Task: For heading Arial with bold.  font size for heading22,  'Change the font style of data to'Arial Narrow.  and font size to 14,  Change the alignment of both headline & data to Align middle.  In the sheet  FinProjections templates
Action: Mouse moved to (887, 117)
Screenshot: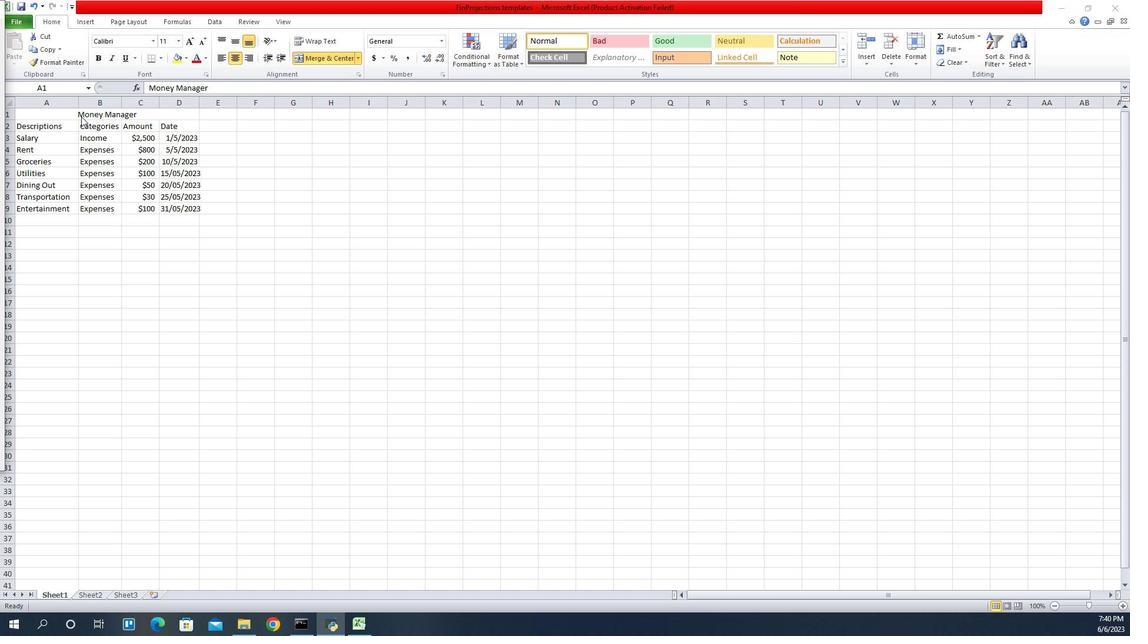 
Action: Mouse pressed left at (887, 117)
Screenshot: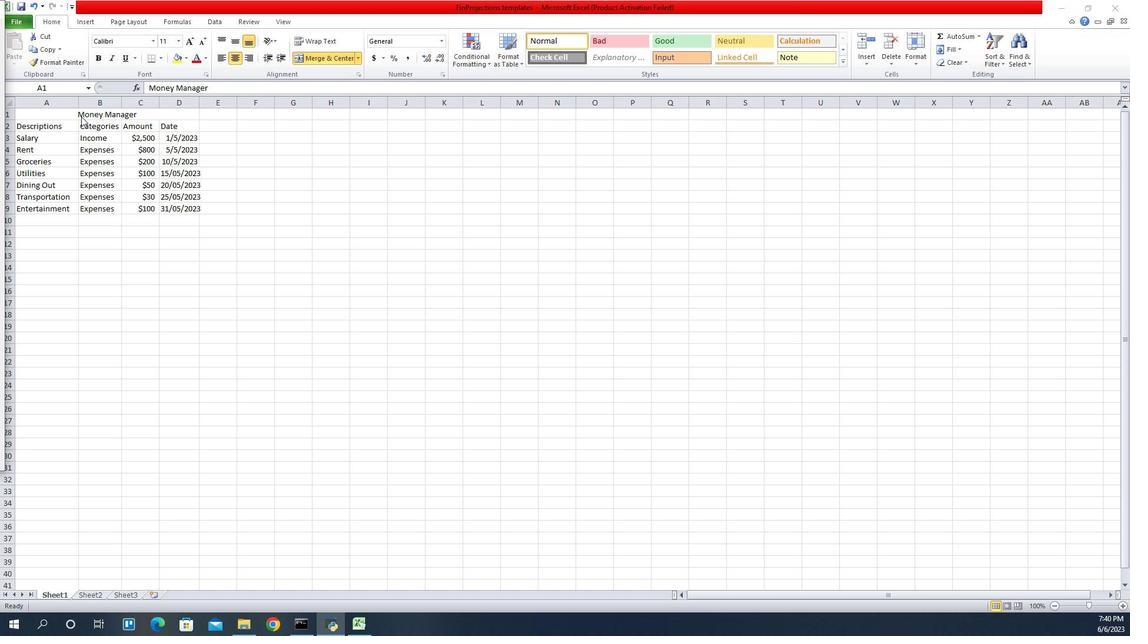 
Action: Mouse moved to (958, 45)
Screenshot: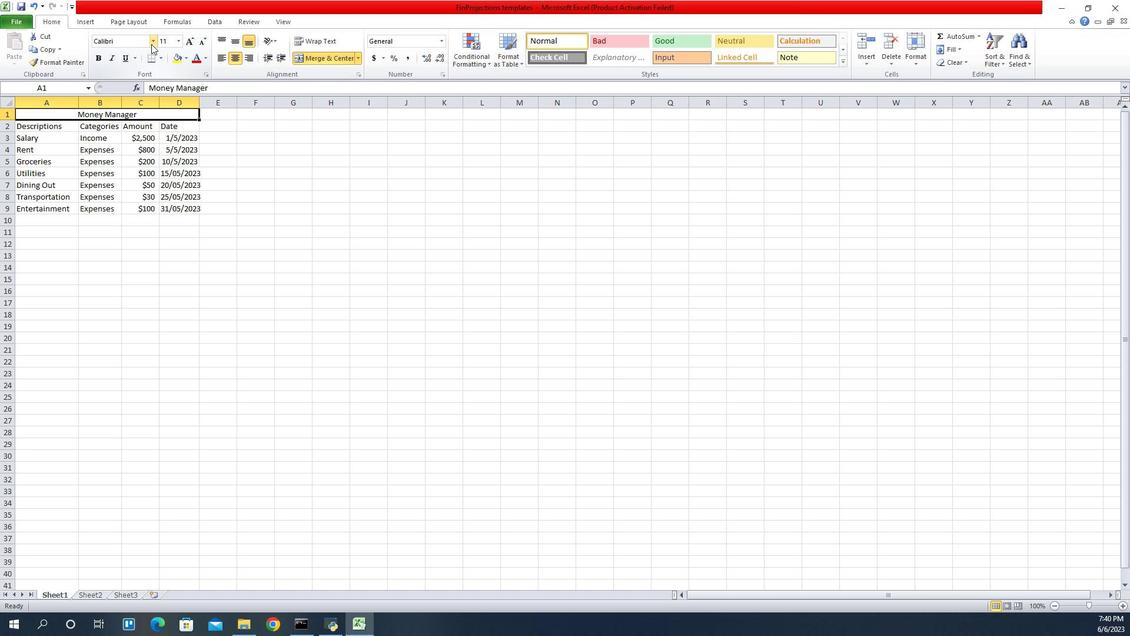 
Action: Mouse pressed left at (958, 45)
Screenshot: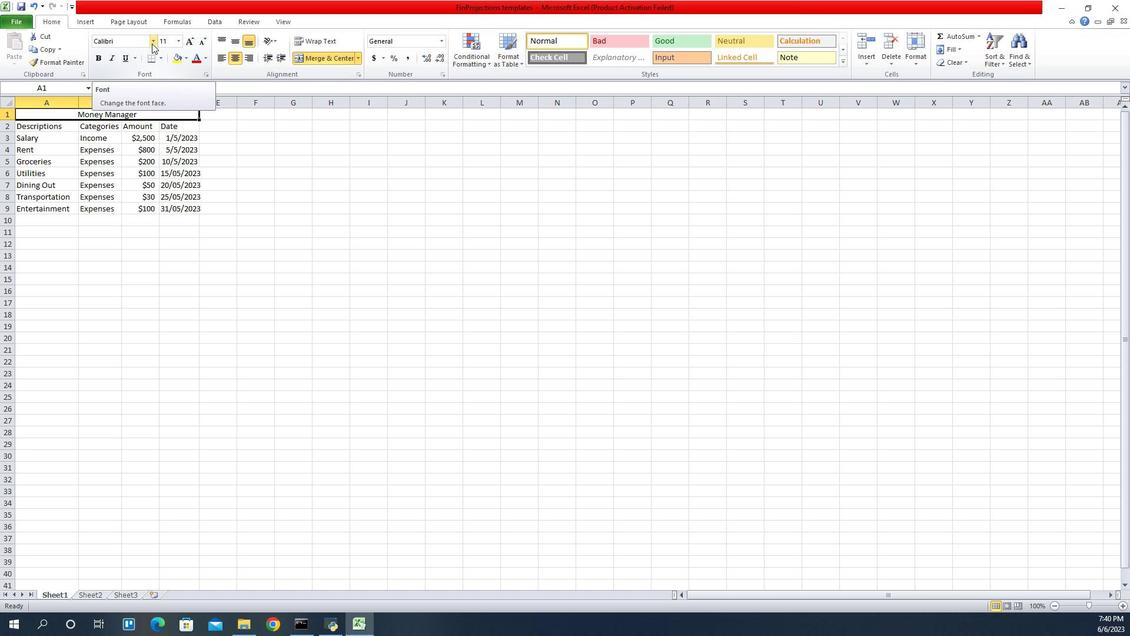 
Action: Mouse moved to (933, 137)
Screenshot: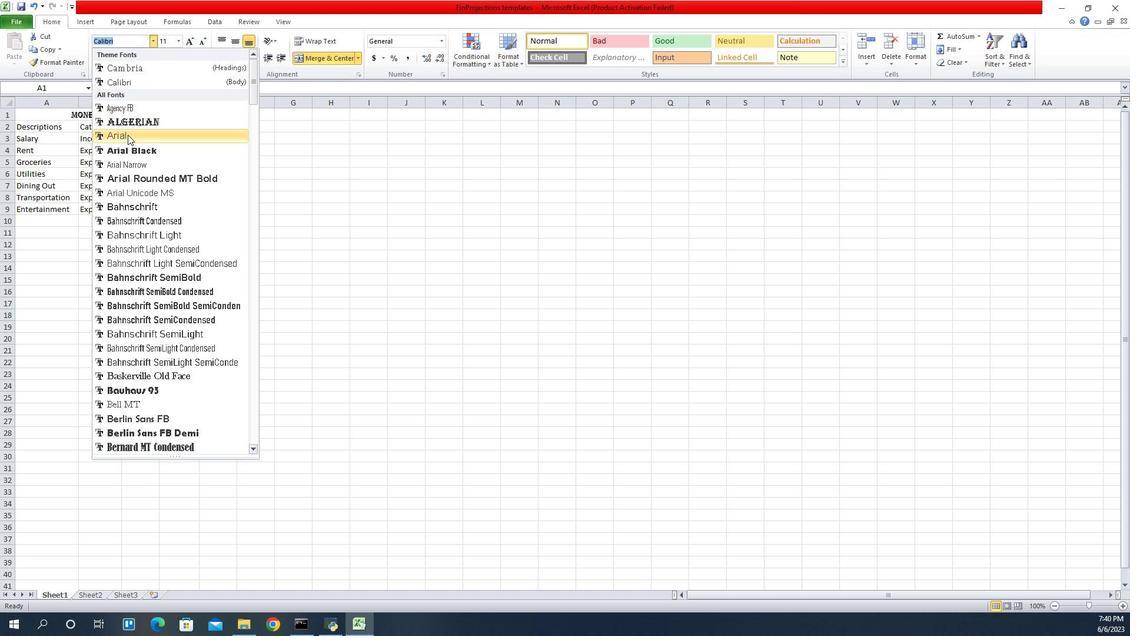 
Action: Mouse pressed left at (933, 137)
Screenshot: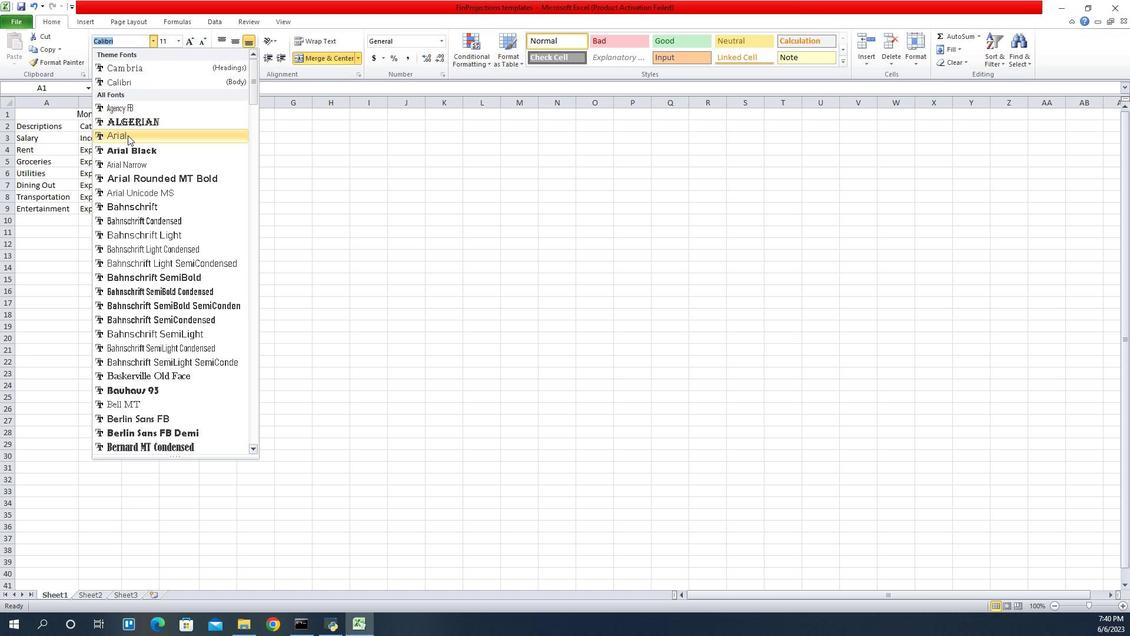 
Action: Mouse moved to (901, 55)
Screenshot: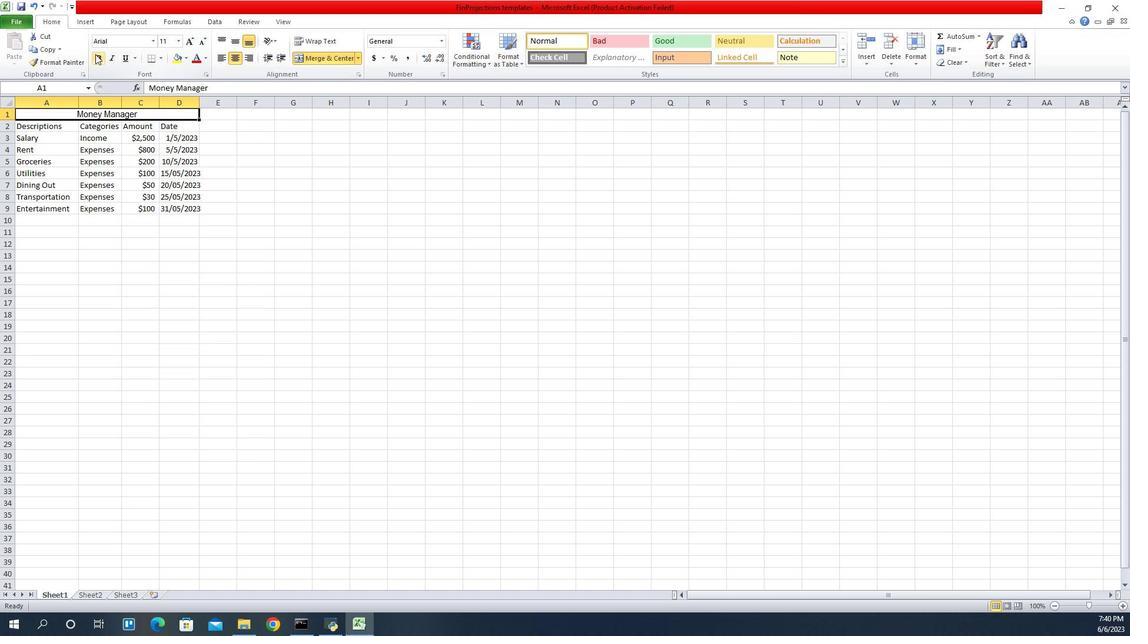 
Action: Mouse pressed left at (901, 55)
Screenshot: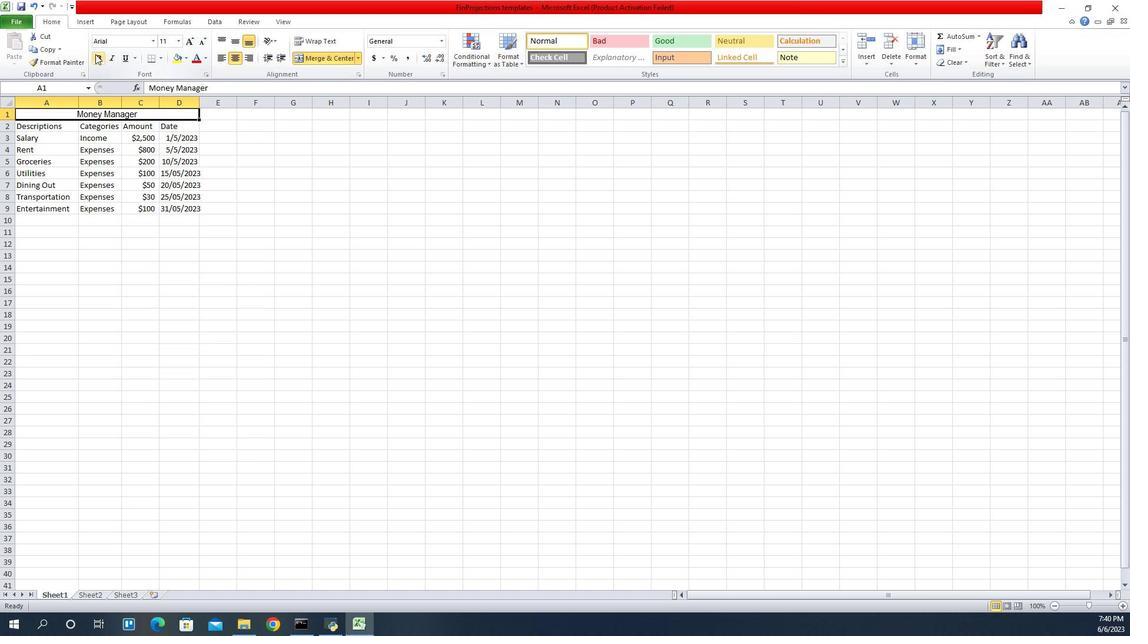 
Action: Mouse moved to (985, 44)
Screenshot: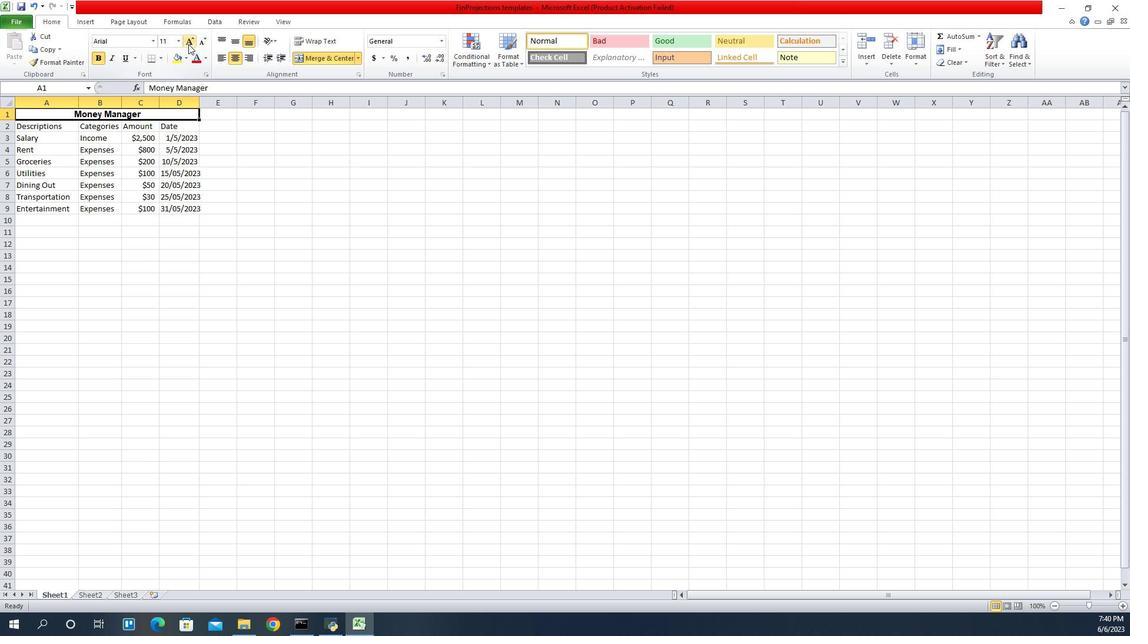 
Action: Mouse pressed left at (985, 44)
Screenshot: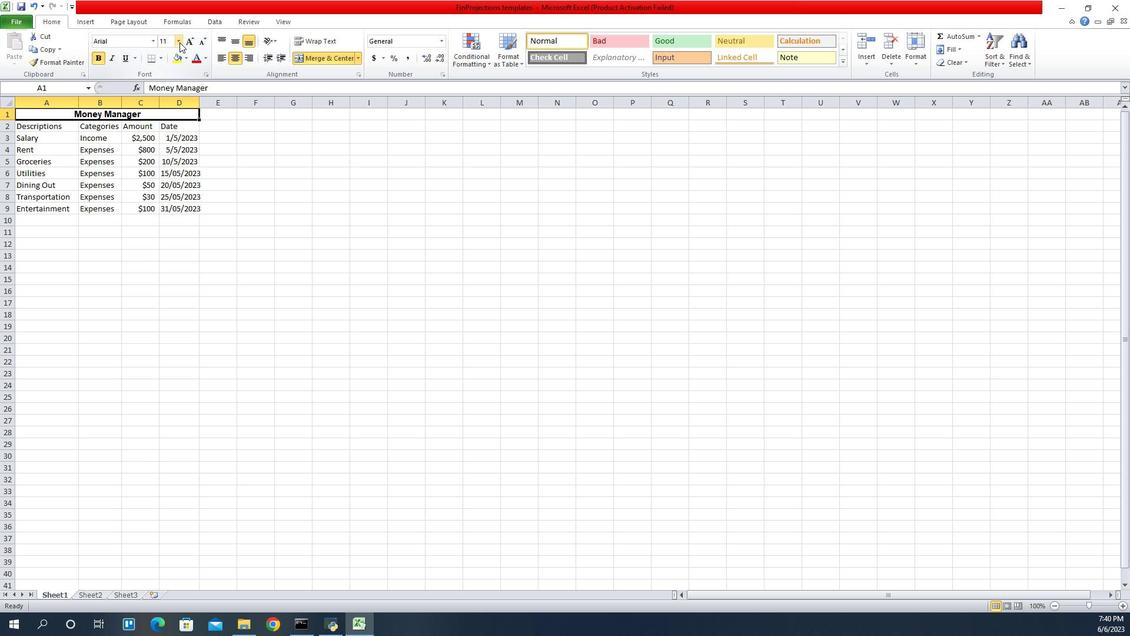 
Action: Mouse moved to (970, 147)
Screenshot: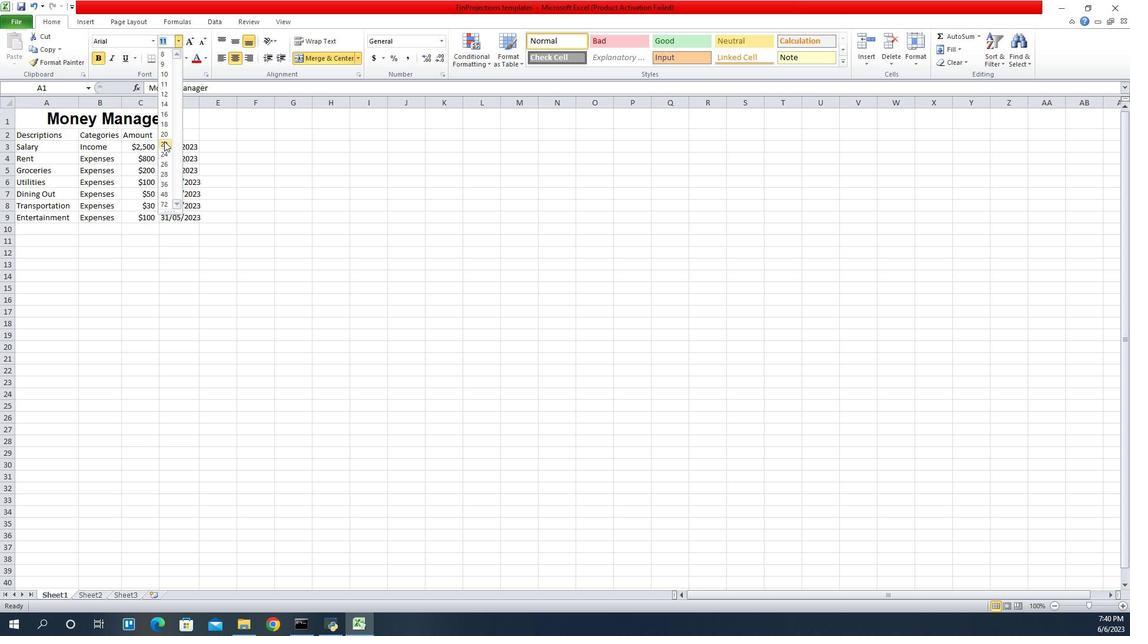 
Action: Mouse pressed left at (970, 147)
Screenshot: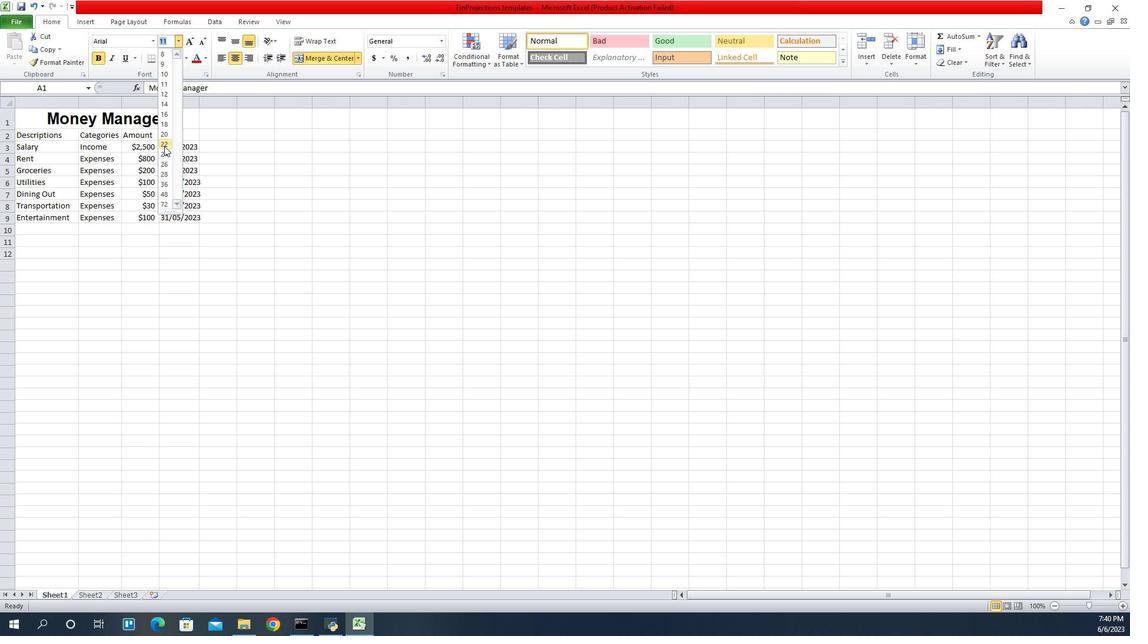 
Action: Mouse moved to (838, 137)
Screenshot: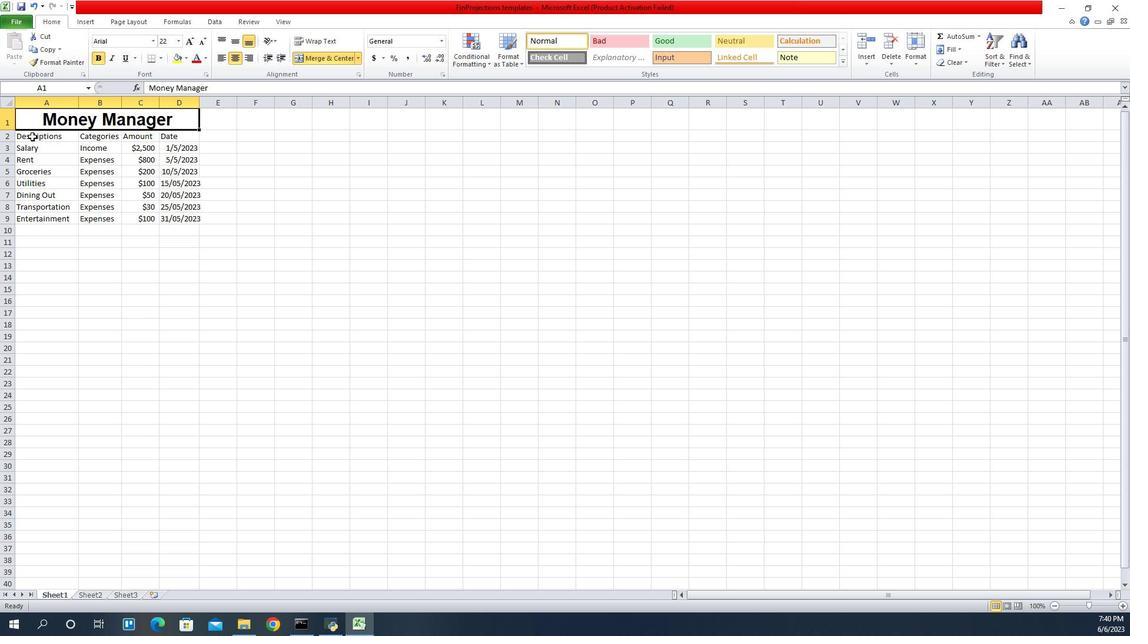 
Action: Mouse pressed left at (838, 137)
Screenshot: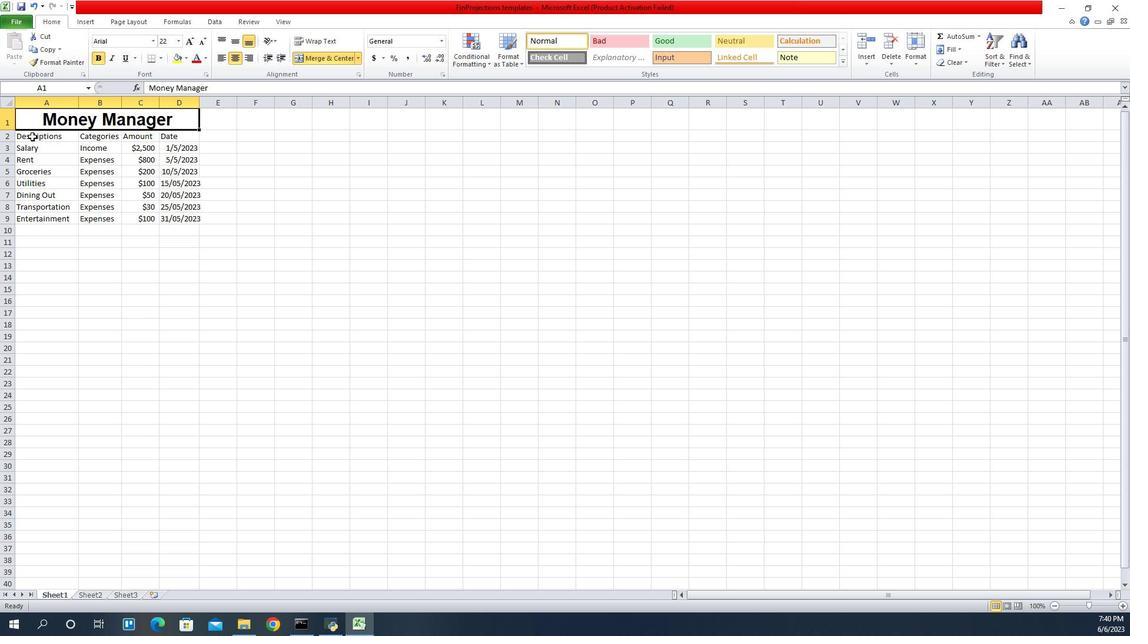 
Action: Mouse moved to (959, 45)
Screenshot: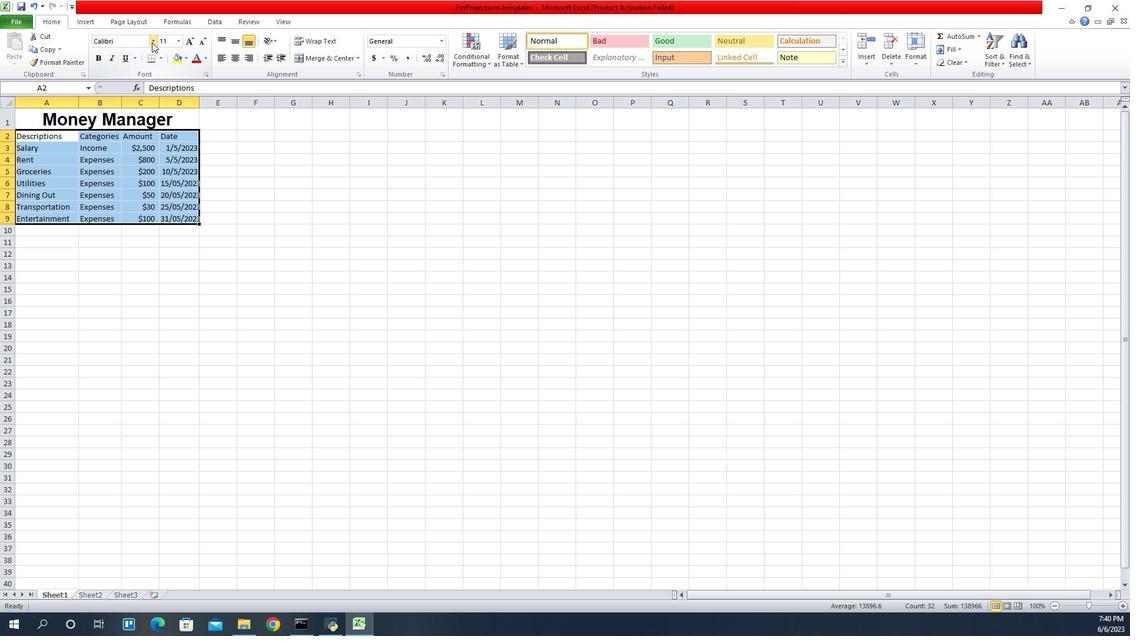 
Action: Mouse pressed left at (959, 45)
Screenshot: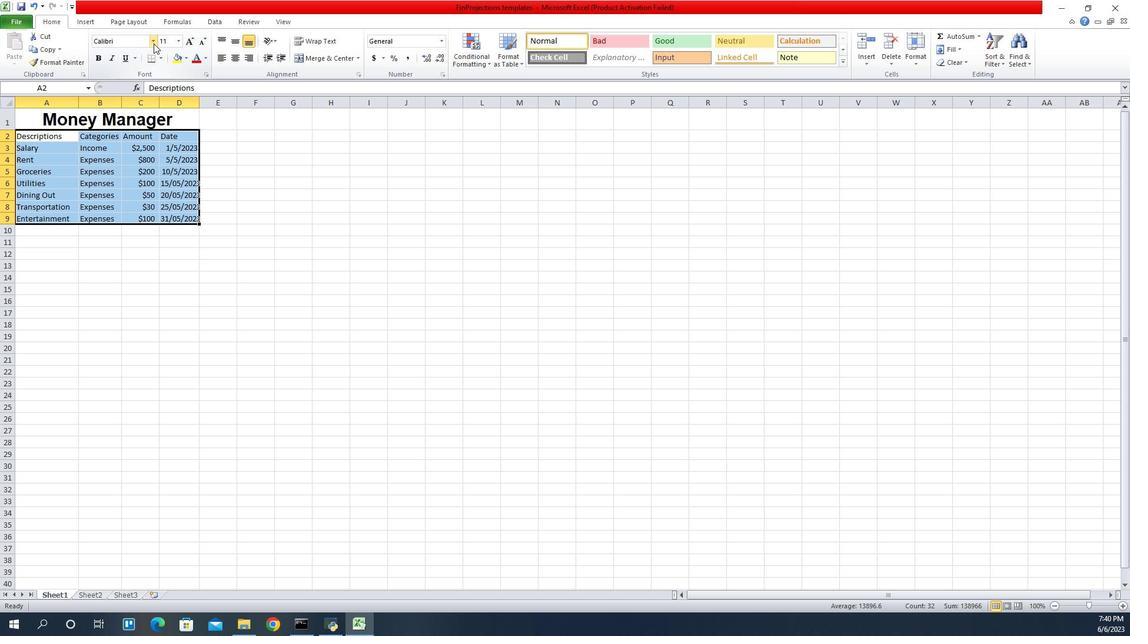 
Action: Mouse moved to (940, 163)
Screenshot: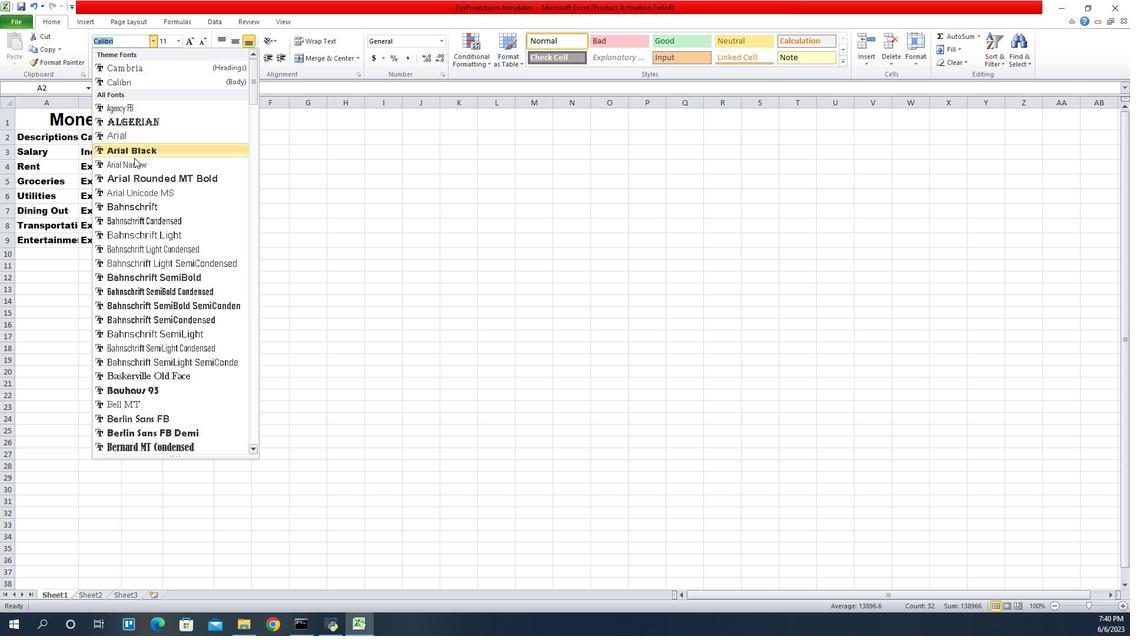 
Action: Mouse pressed left at (940, 163)
Screenshot: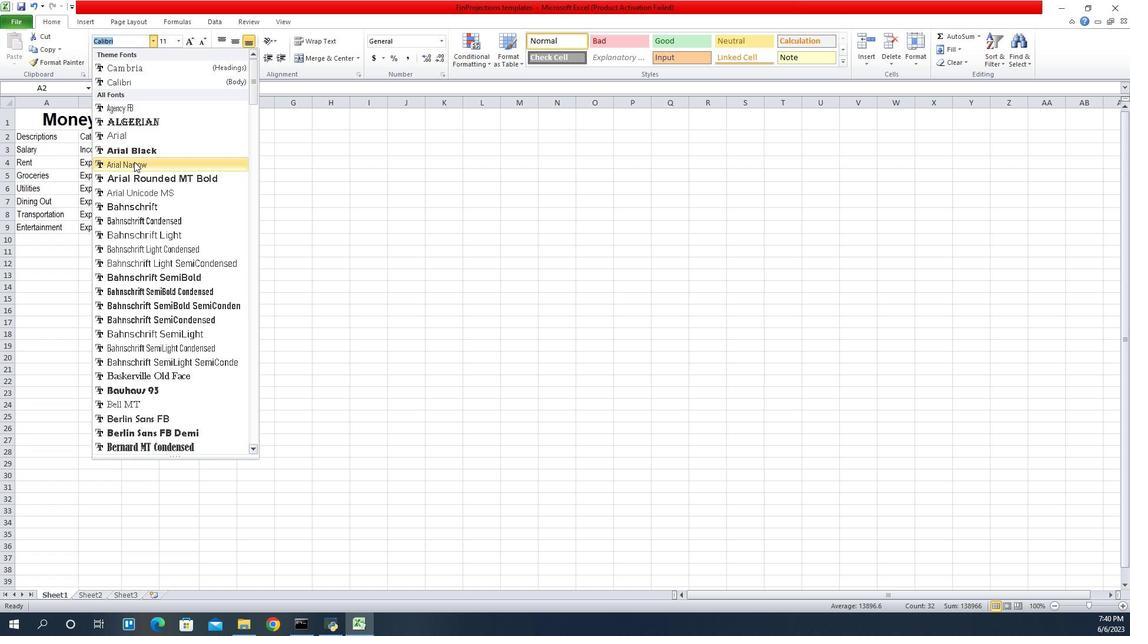 
Action: Mouse moved to (973, 38)
Screenshot: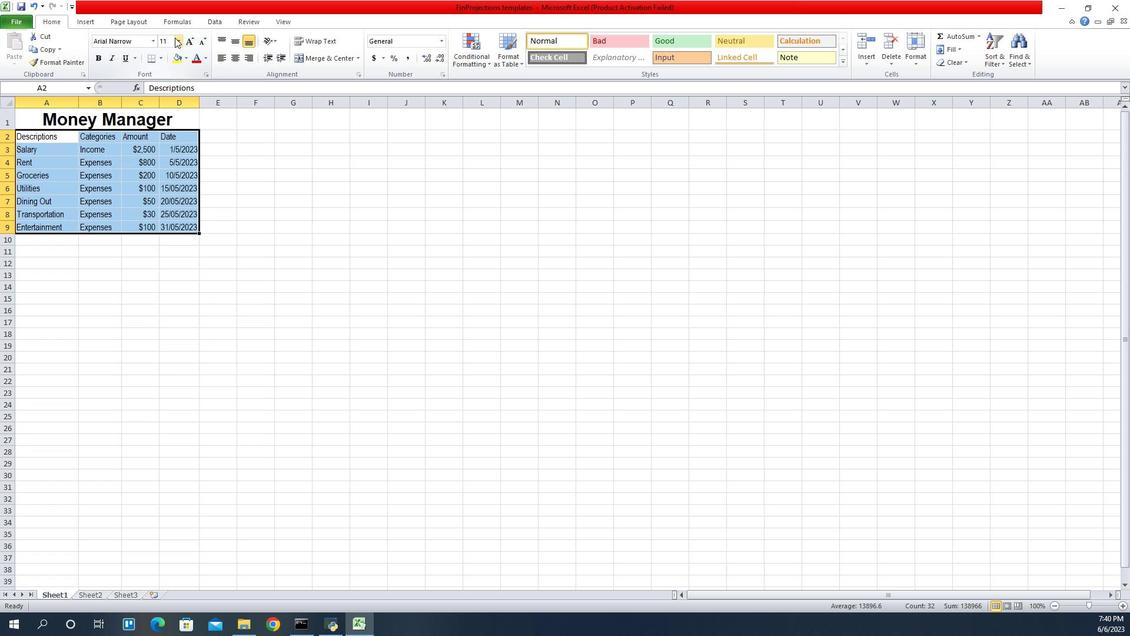 
Action: Mouse pressed left at (973, 38)
Screenshot: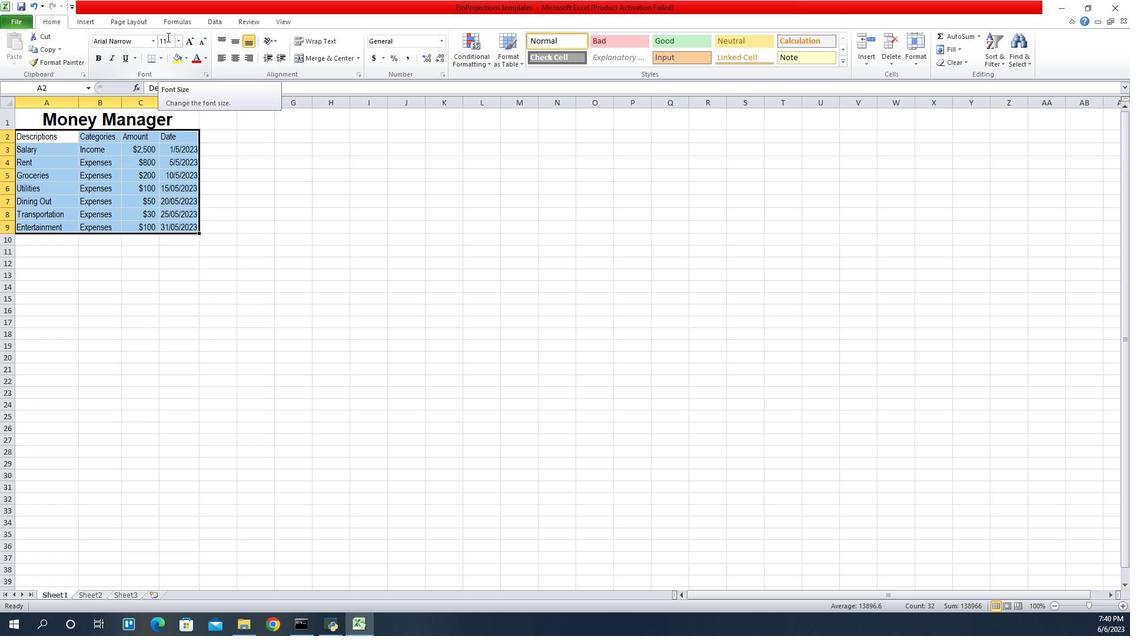 
Action: Mouse moved to (984, 45)
Screenshot: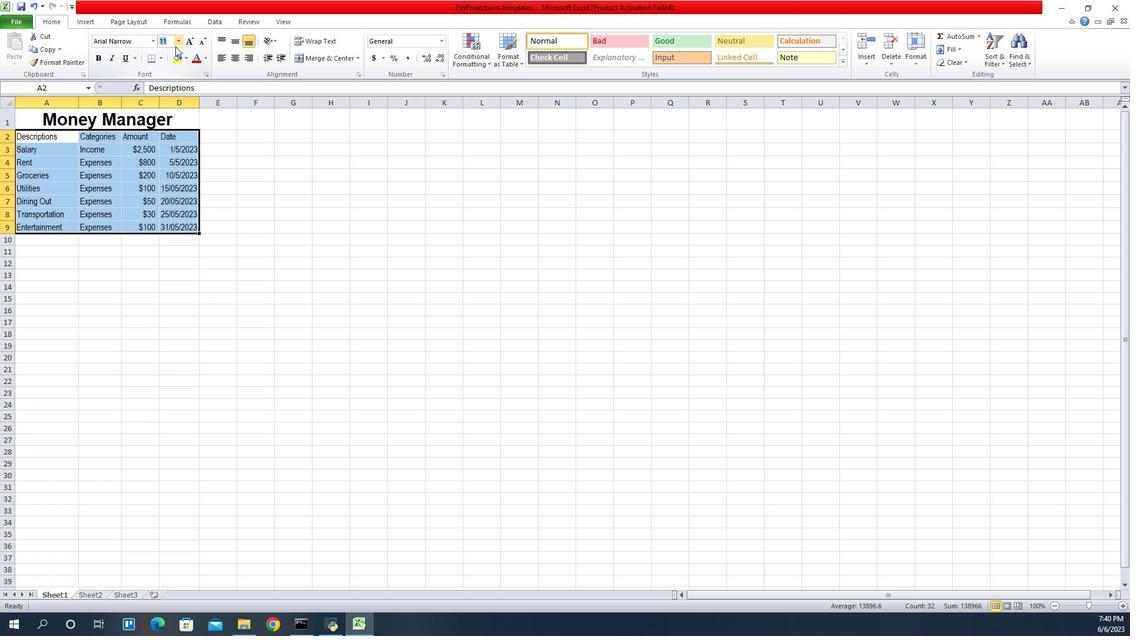 
Action: Mouse pressed left at (984, 45)
Screenshot: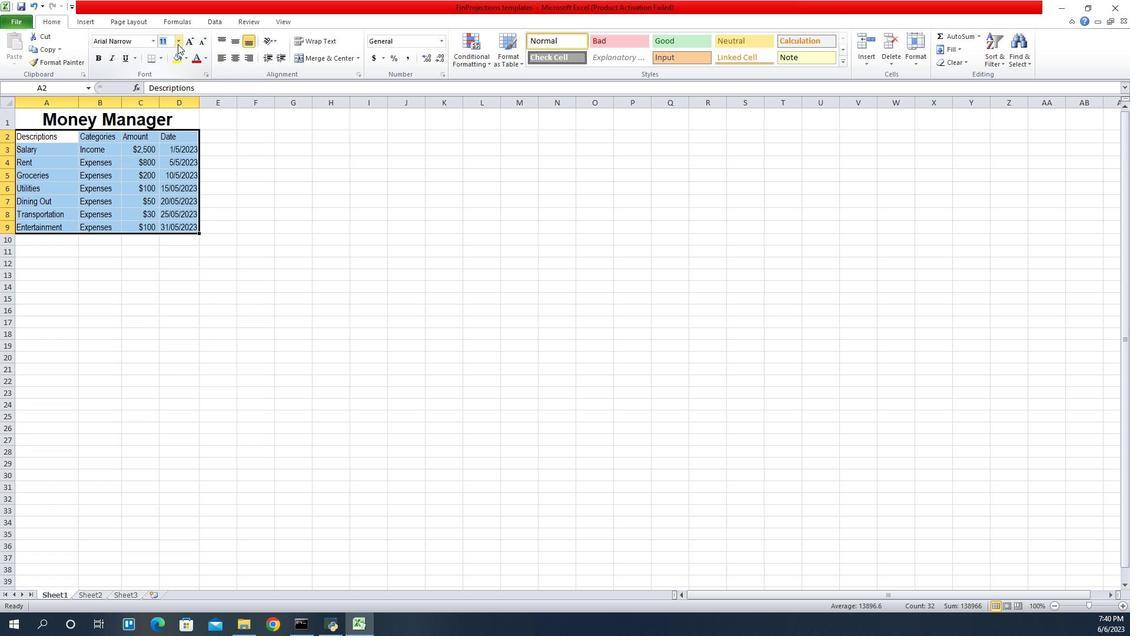 
Action: Mouse moved to (974, 108)
Screenshot: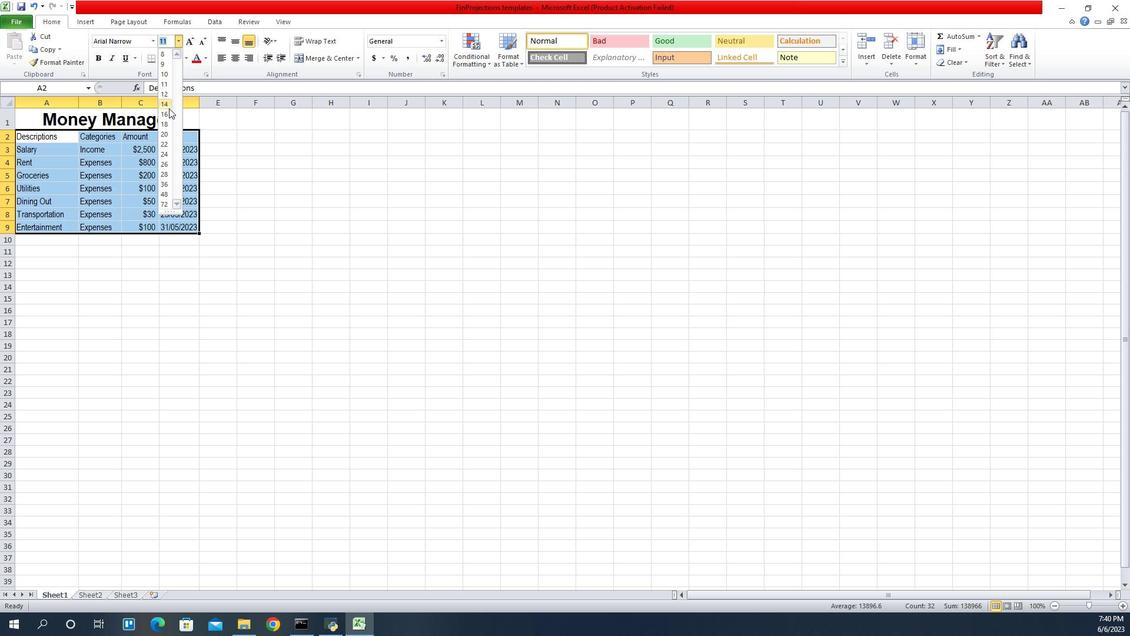 
Action: Mouse pressed left at (974, 108)
Screenshot: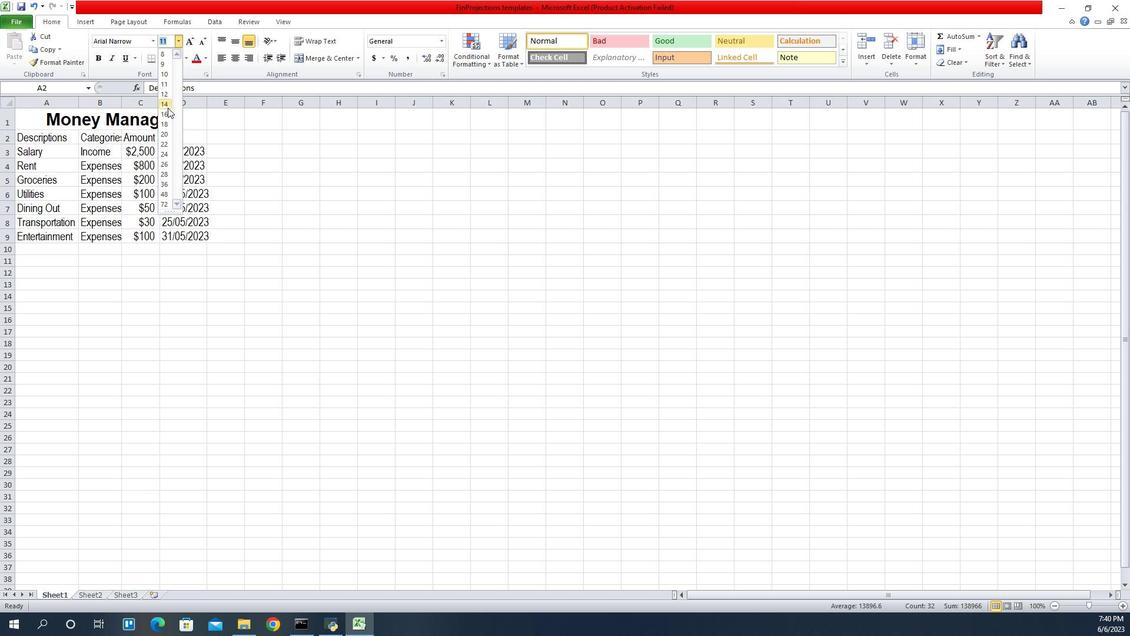 
Action: Mouse moved to (923, 118)
Screenshot: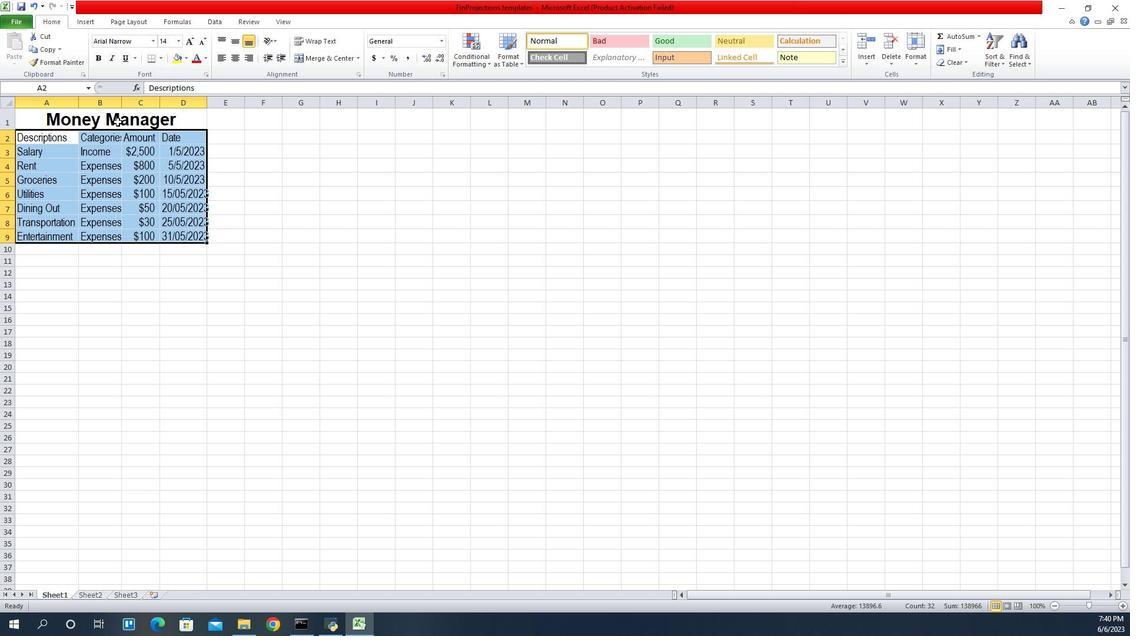 
Action: Mouse pressed left at (923, 118)
Screenshot: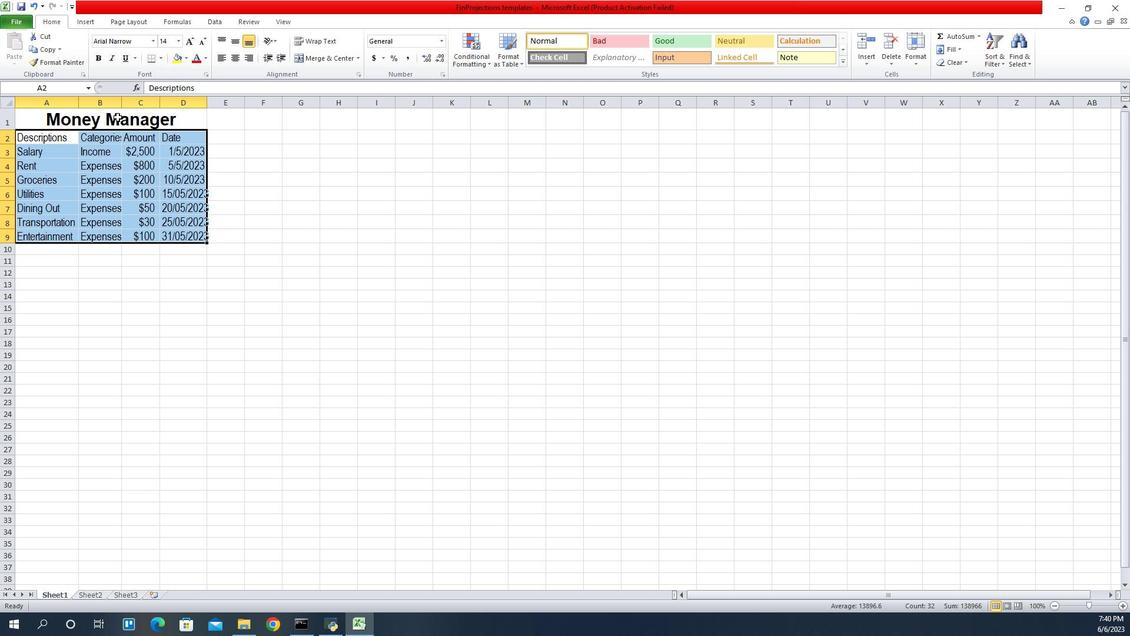 
Action: Mouse moved to (1039, 37)
Screenshot: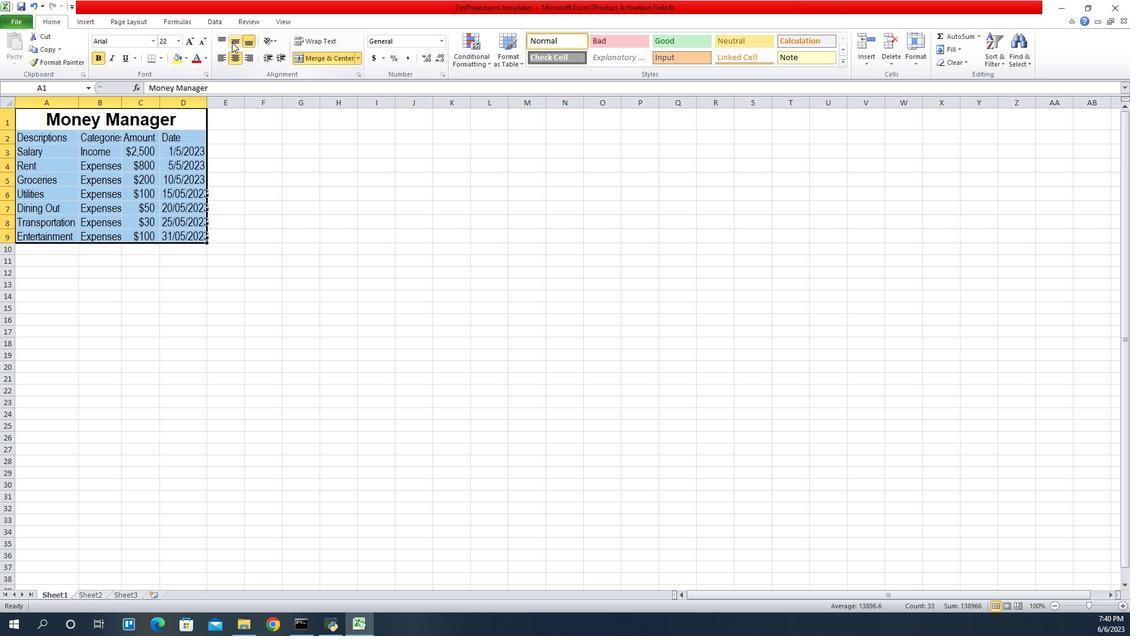 
Action: Mouse pressed left at (1039, 37)
Screenshot: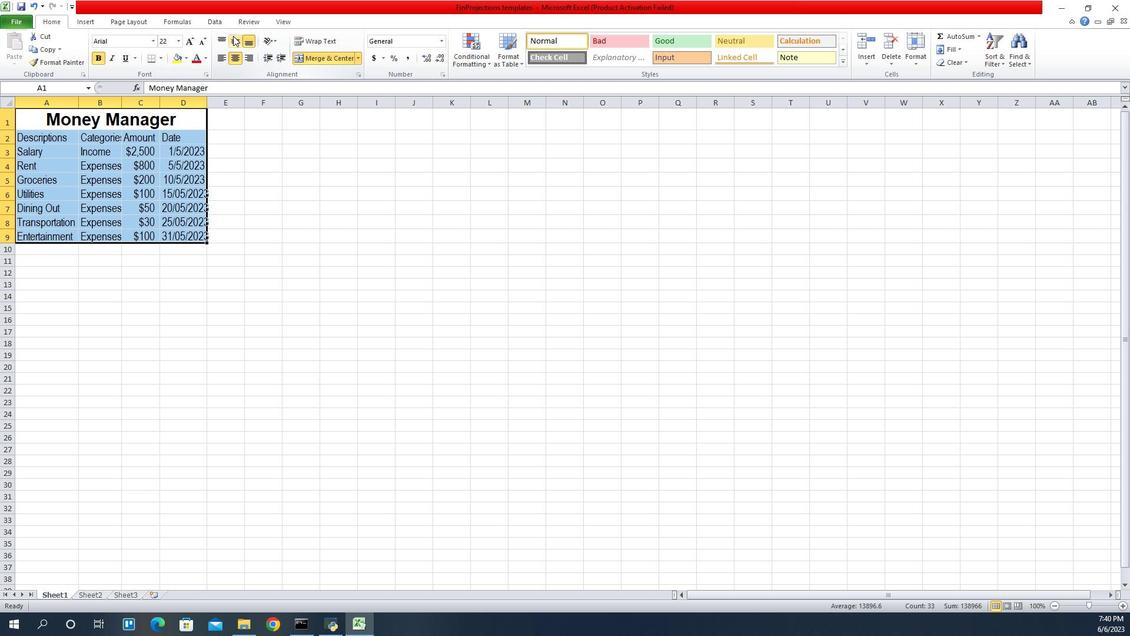 
Action: Mouse moved to (882, 106)
Screenshot: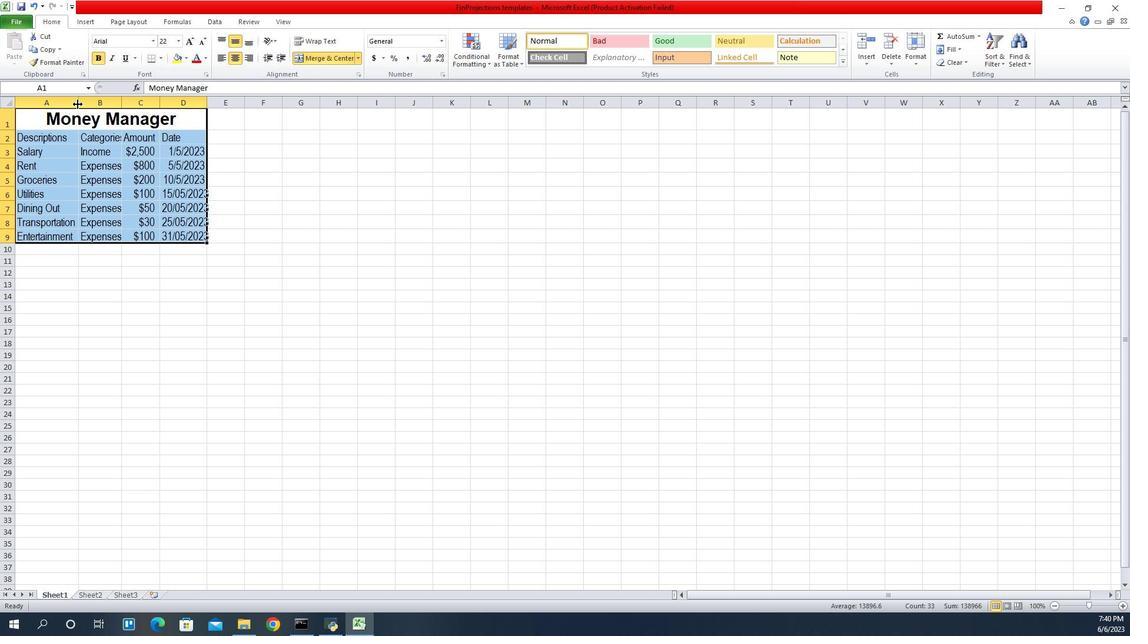 
Action: Mouse pressed left at (882, 106)
Screenshot: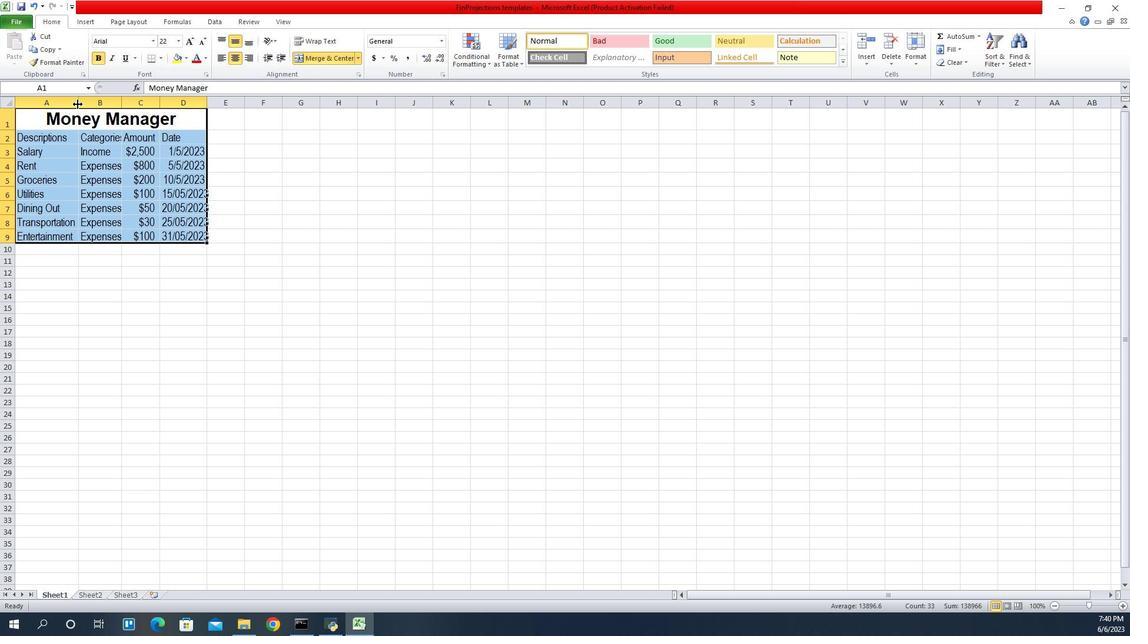 
Action: Mouse pressed left at (882, 106)
Screenshot: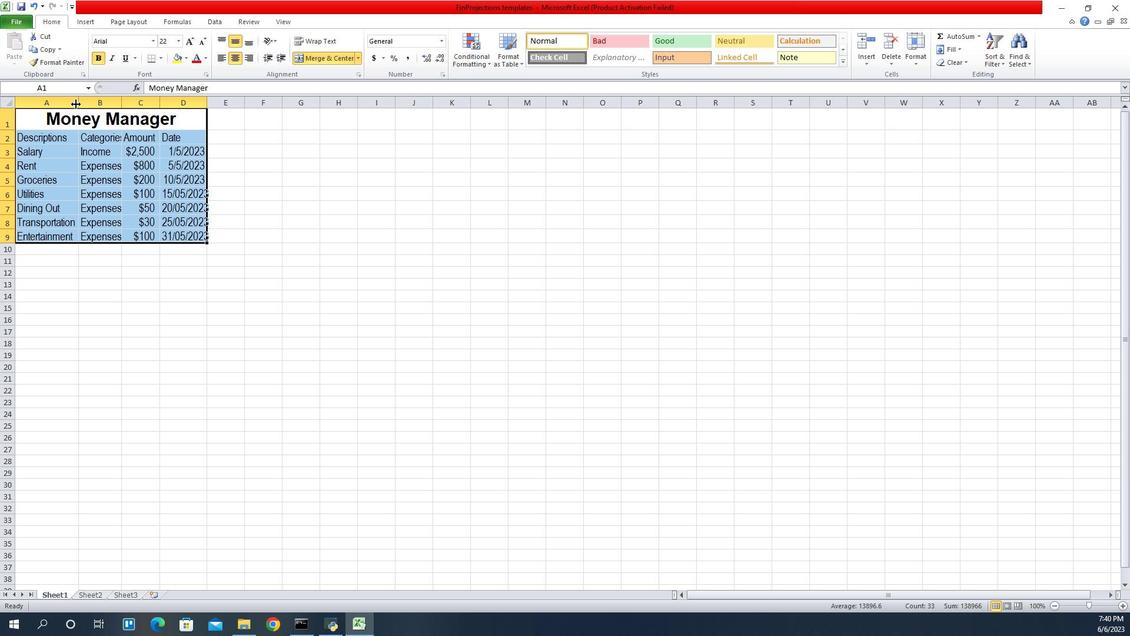 
Action: Mouse moved to (929, 106)
Screenshot: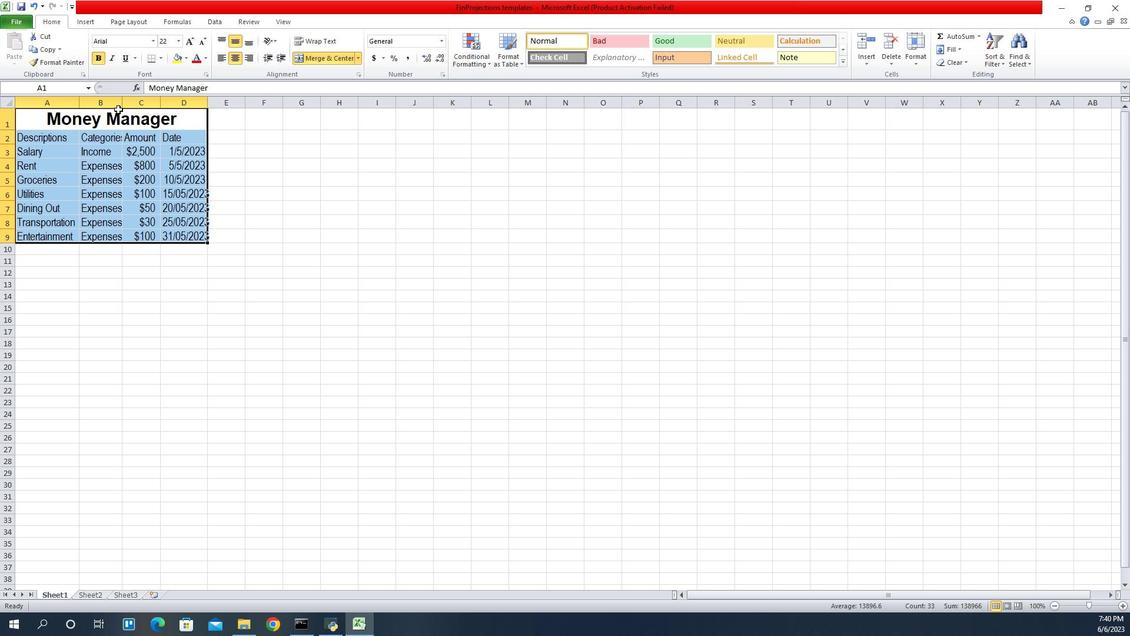 
Action: Mouse pressed left at (929, 106)
Screenshot: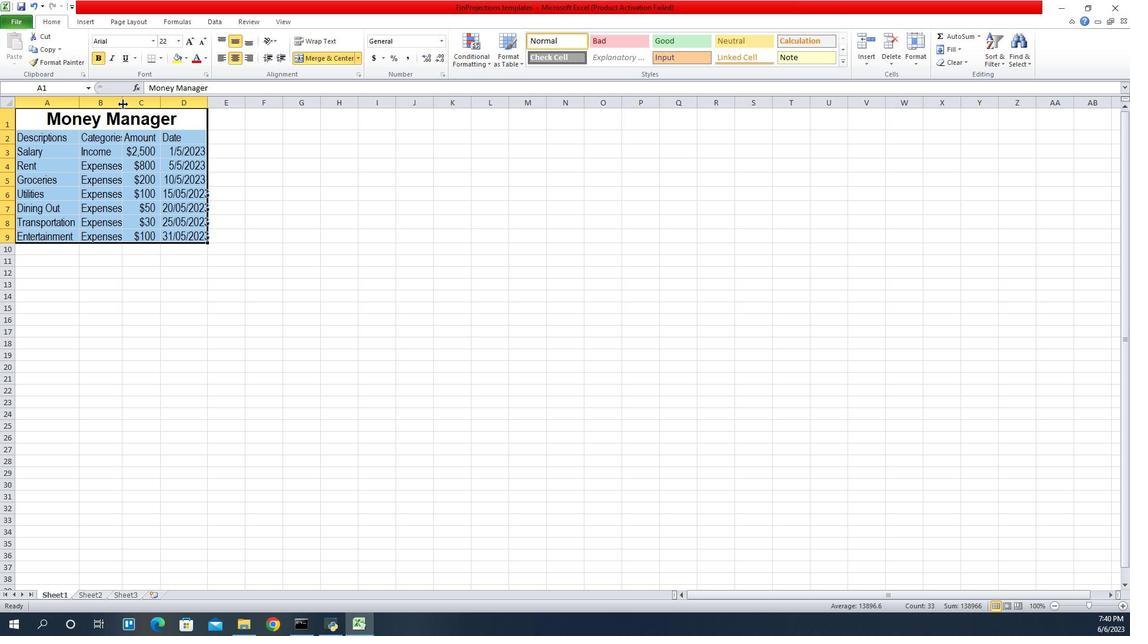 
Action: Mouse pressed left at (929, 106)
Screenshot: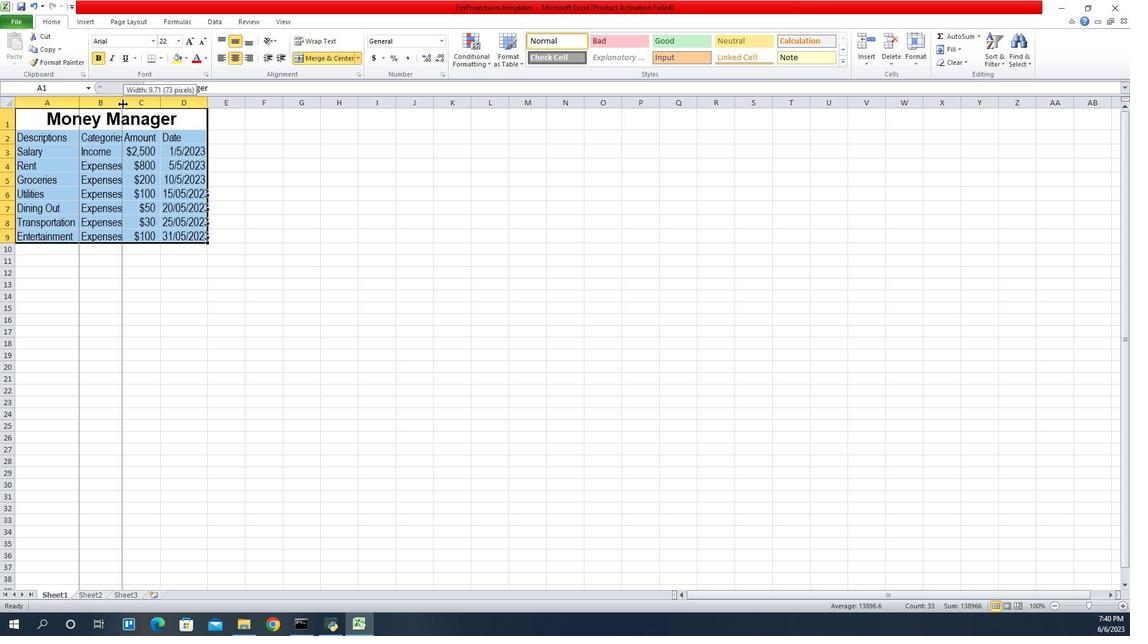 
Action: Mouse moved to (974, 107)
Screenshot: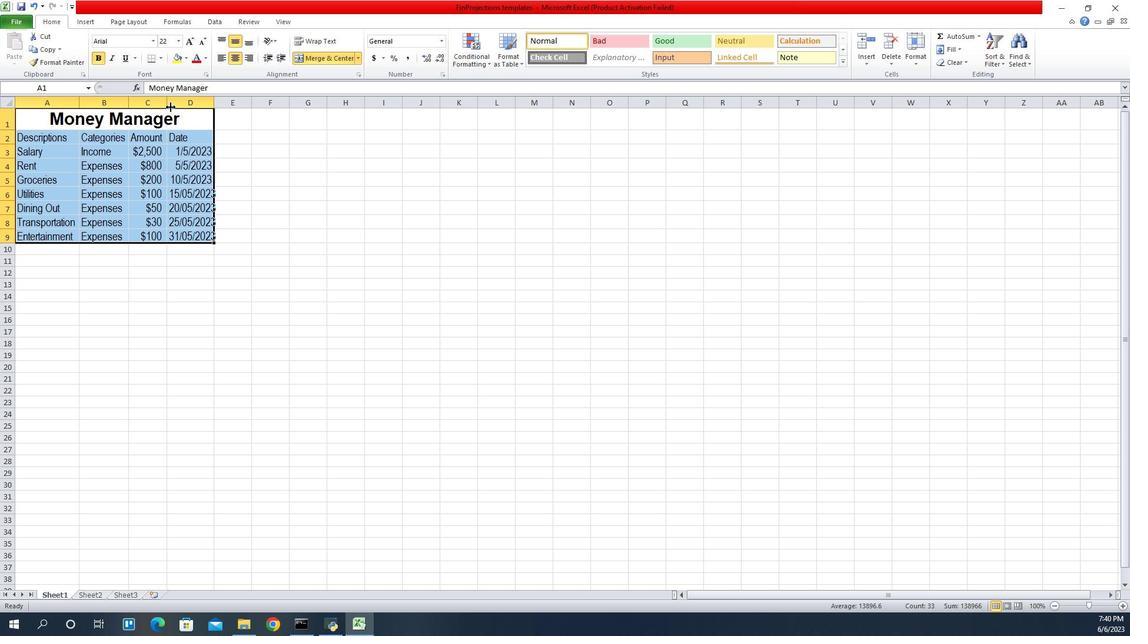 
Action: Mouse pressed left at (974, 107)
Screenshot: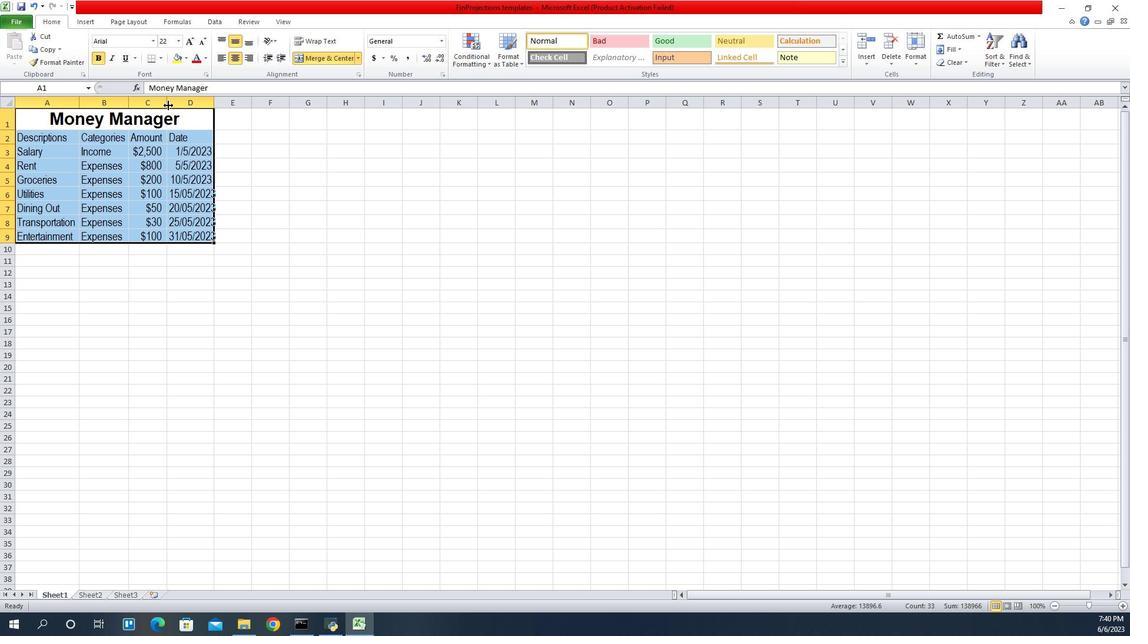
Action: Mouse moved to (977, 108)
Screenshot: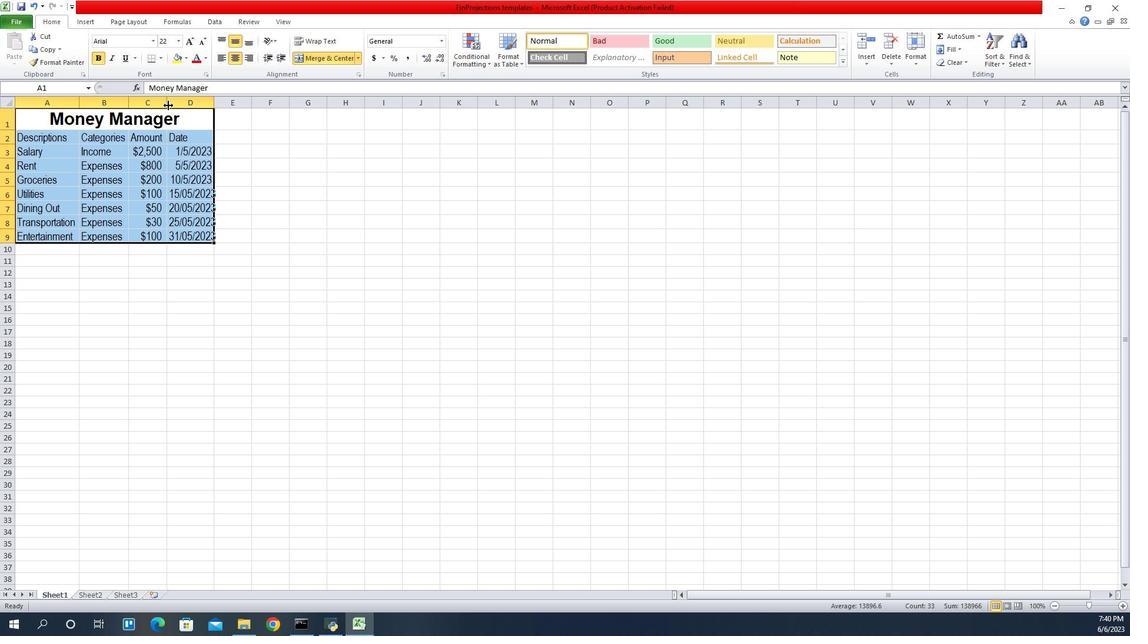 
Action: Mouse pressed left at (977, 108)
Screenshot: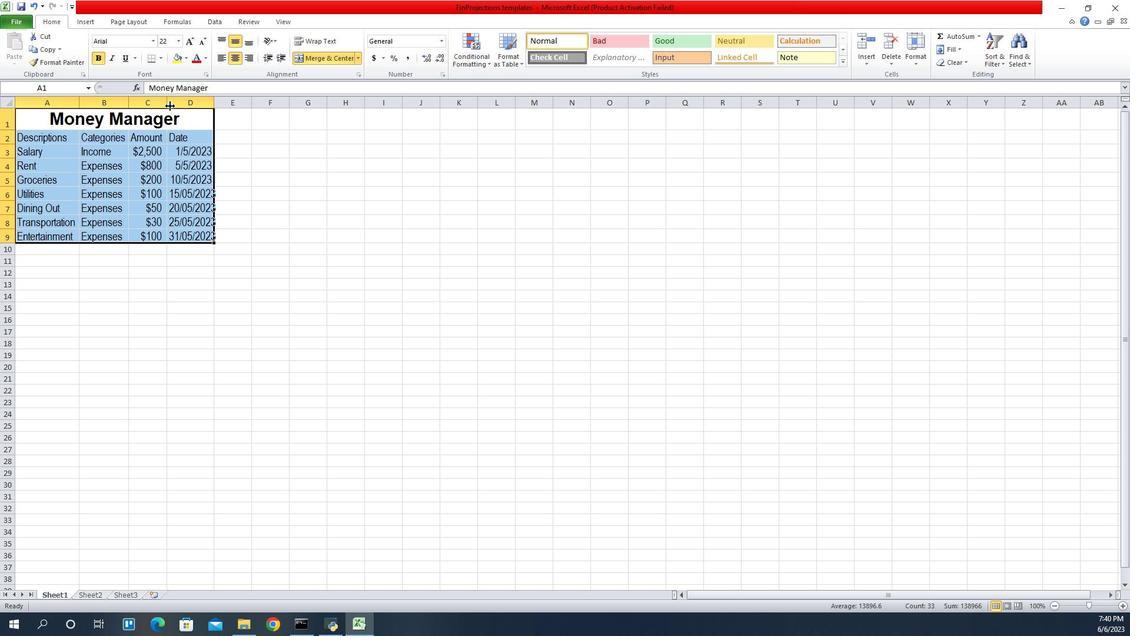 
Action: Mouse moved to (1020, 105)
Screenshot: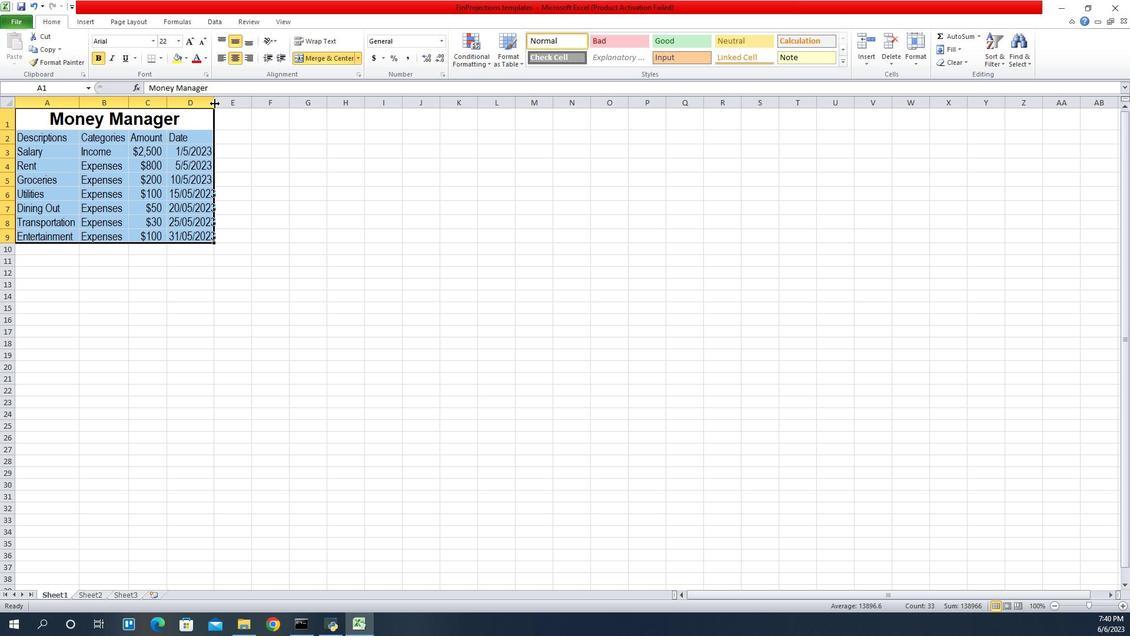 
Action: Mouse pressed left at (1020, 105)
Screenshot: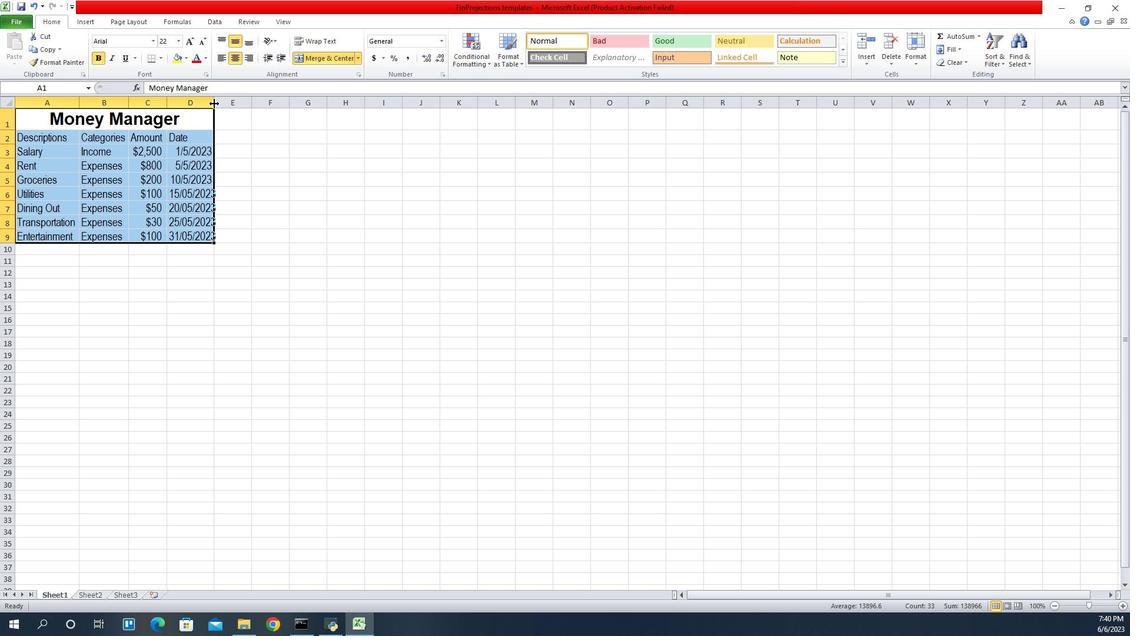 
Action: Mouse pressed left at (1020, 105)
Screenshot: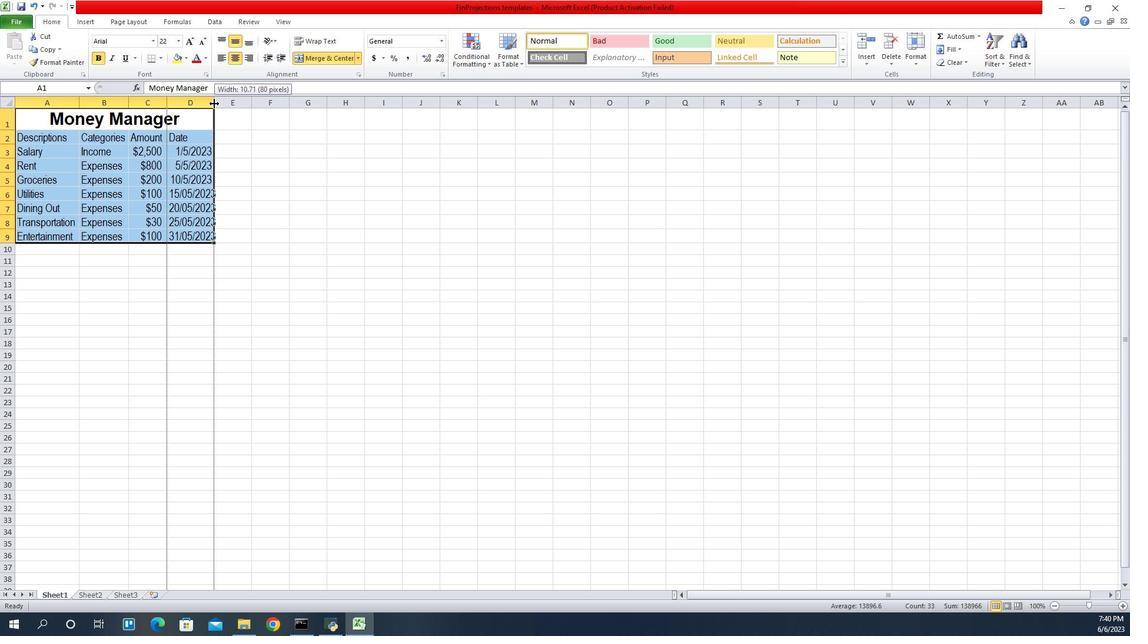 
Action: Mouse moved to (1018, 107)
Screenshot: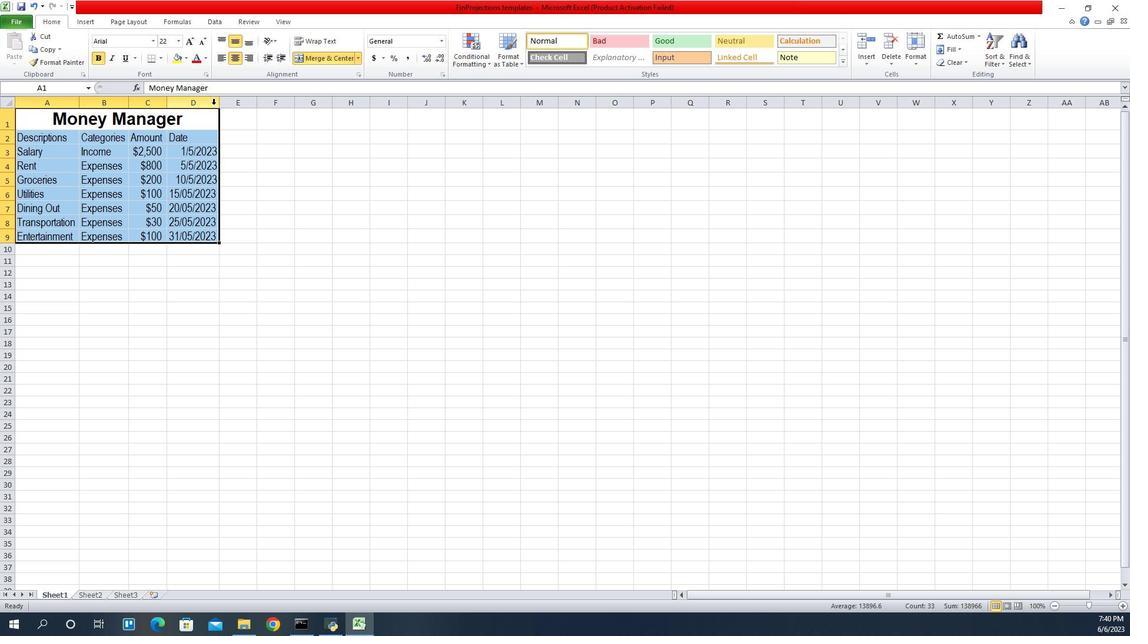 
